 Task: Add Forces Of Nature Hemorrhoid Control Extra Strength to the cart.
Action: Mouse moved to (293, 141)
Screenshot: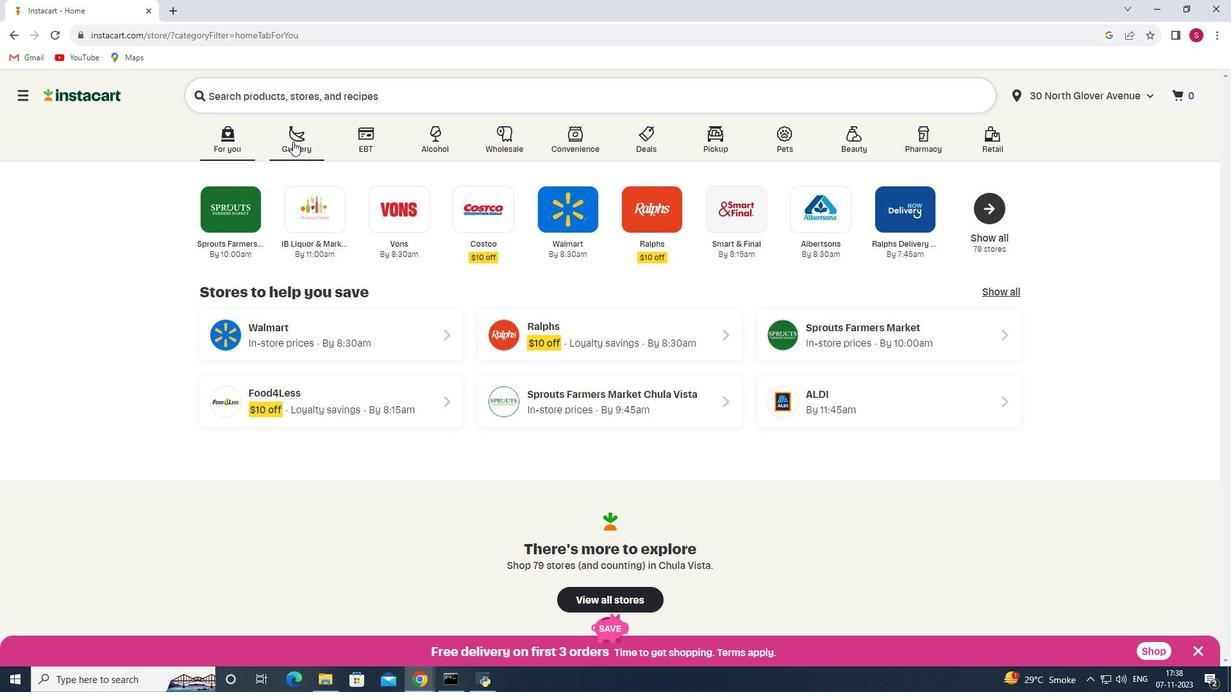 
Action: Mouse pressed left at (293, 141)
Screenshot: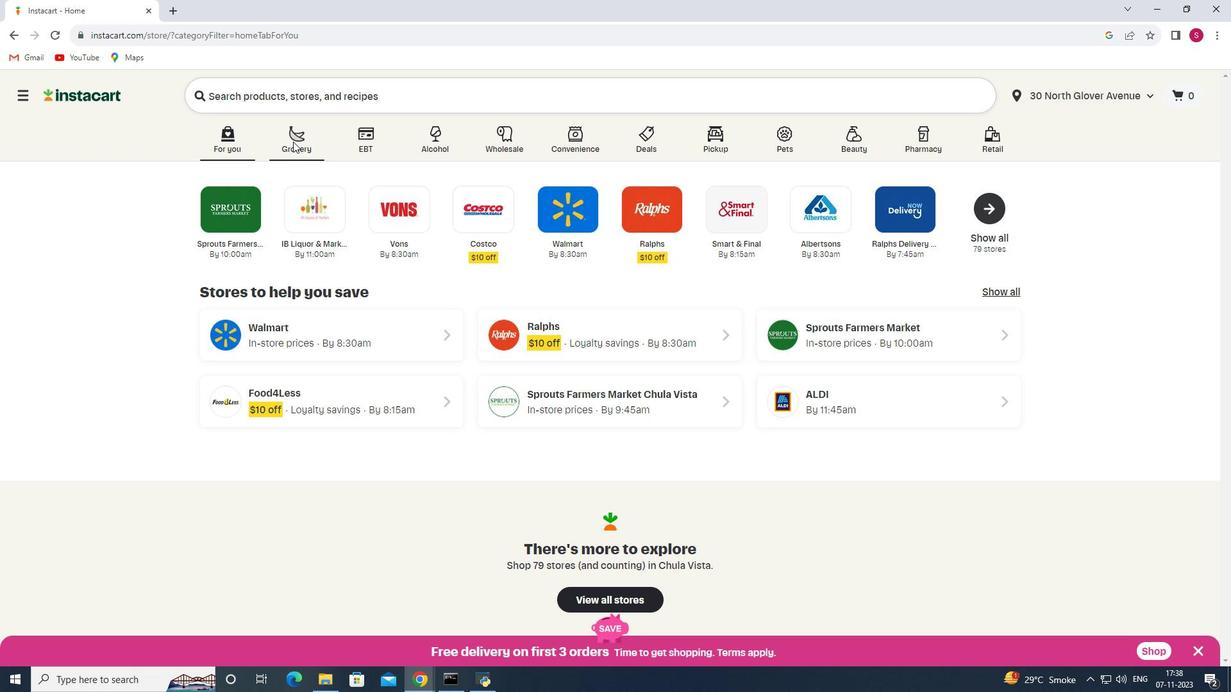 
Action: Mouse moved to (295, 371)
Screenshot: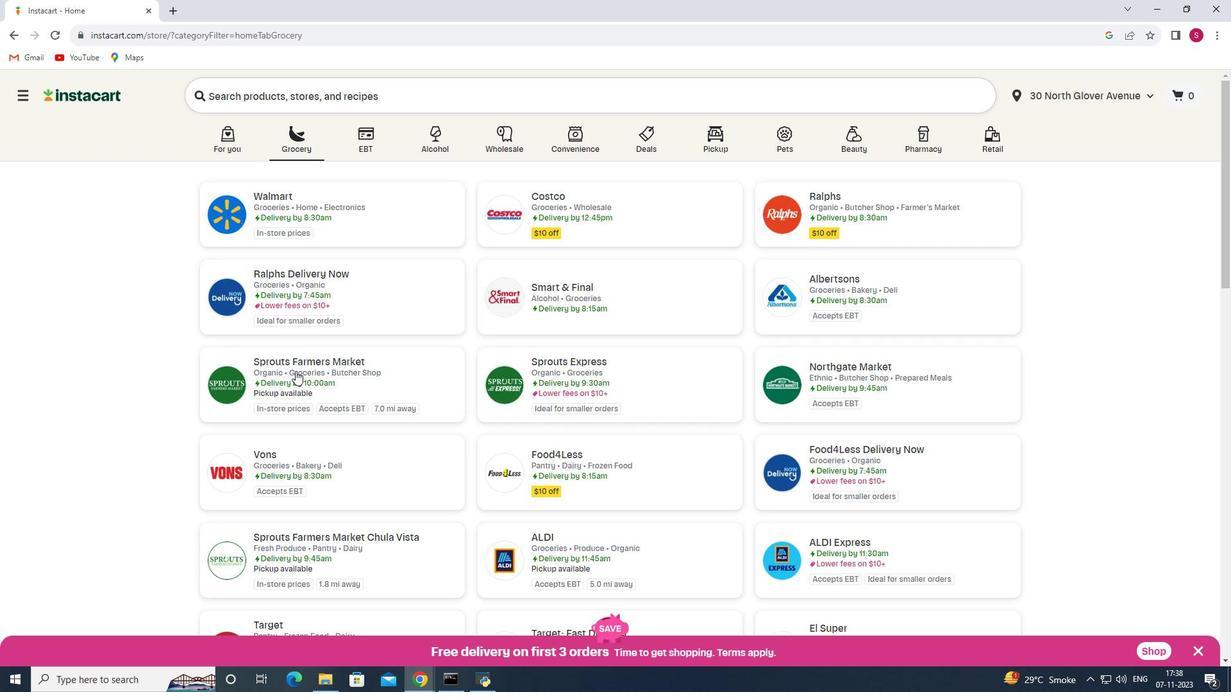
Action: Mouse pressed left at (295, 371)
Screenshot: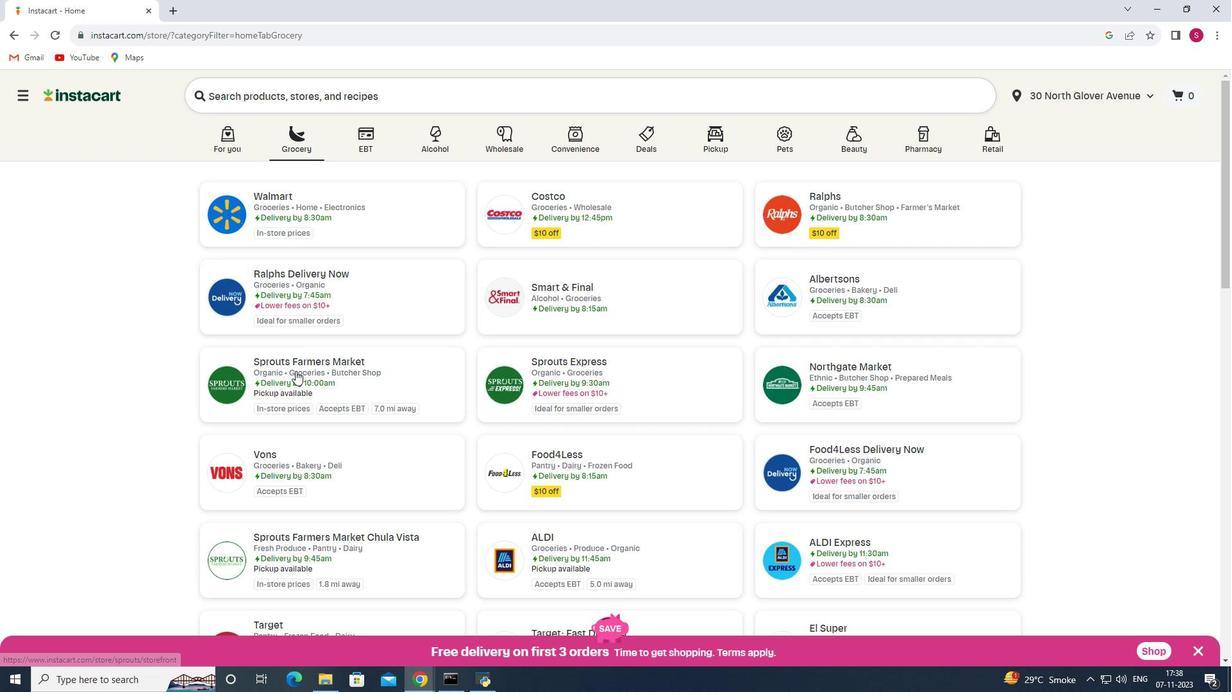 
Action: Mouse moved to (51, 382)
Screenshot: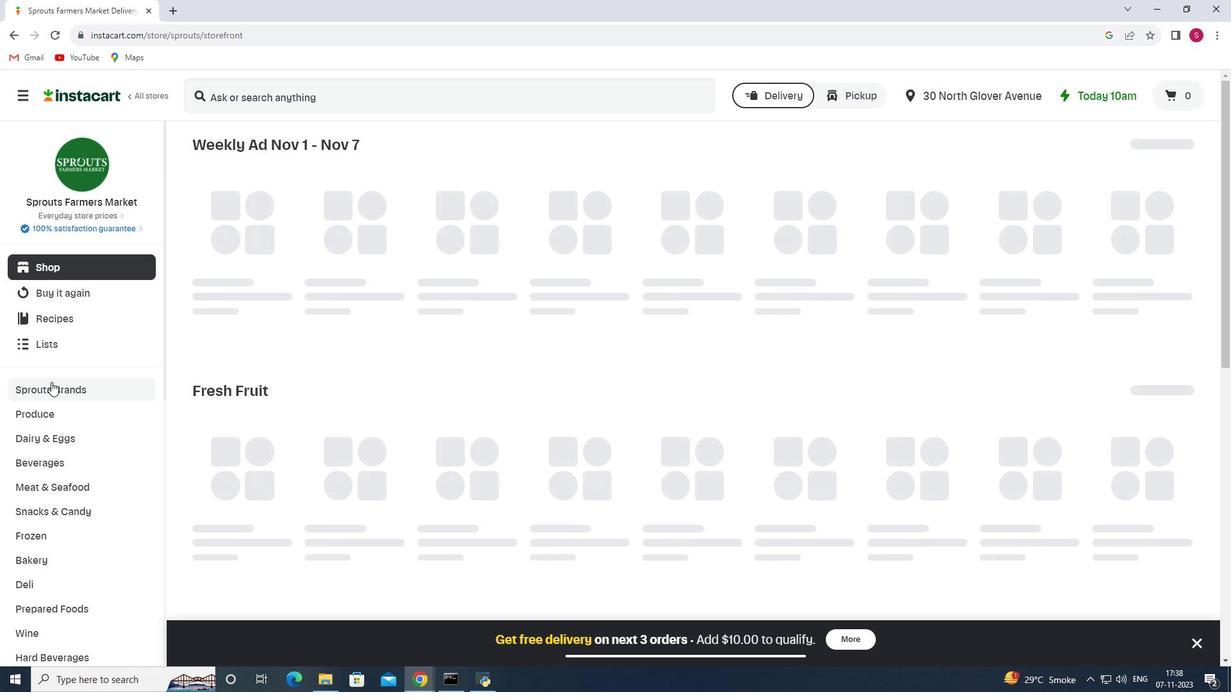 
Action: Mouse scrolled (51, 381) with delta (0, 0)
Screenshot: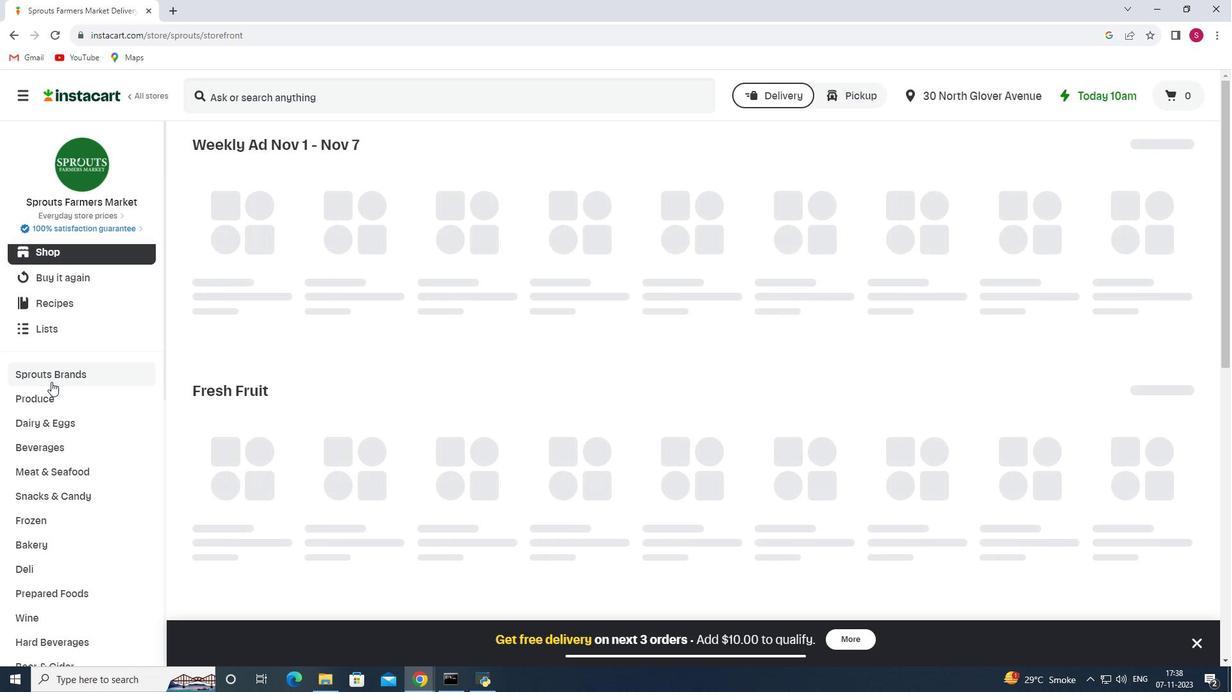 
Action: Mouse scrolled (51, 381) with delta (0, 0)
Screenshot: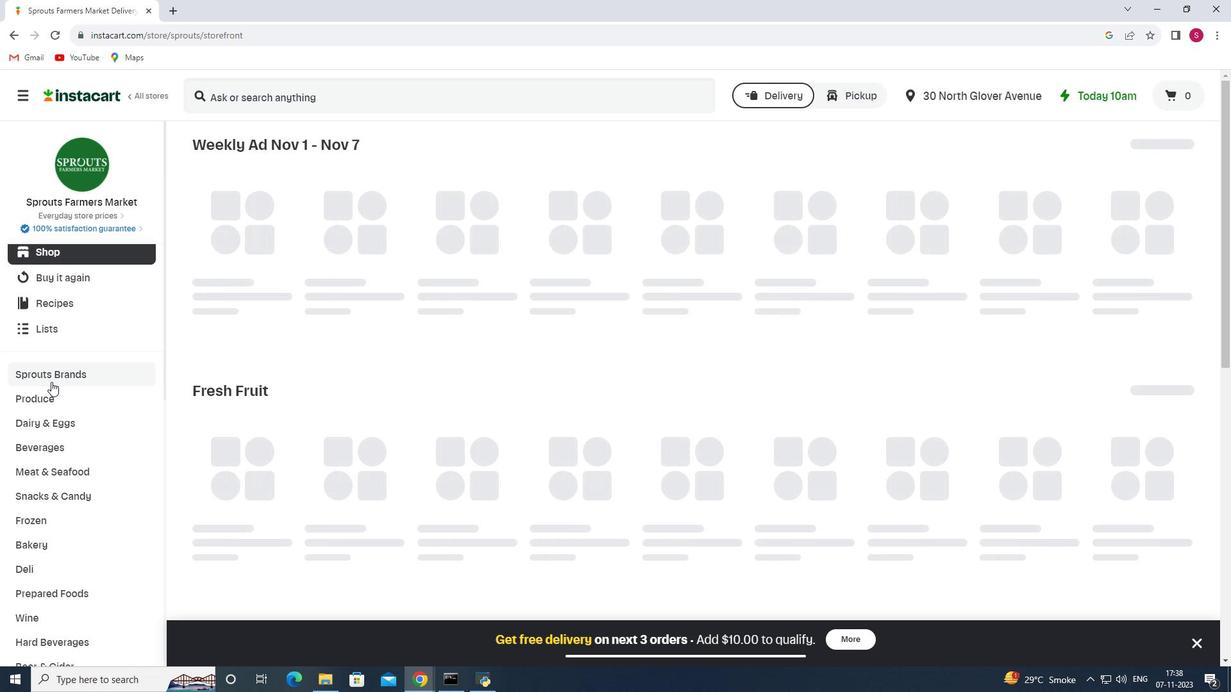 
Action: Mouse scrolled (51, 381) with delta (0, 0)
Screenshot: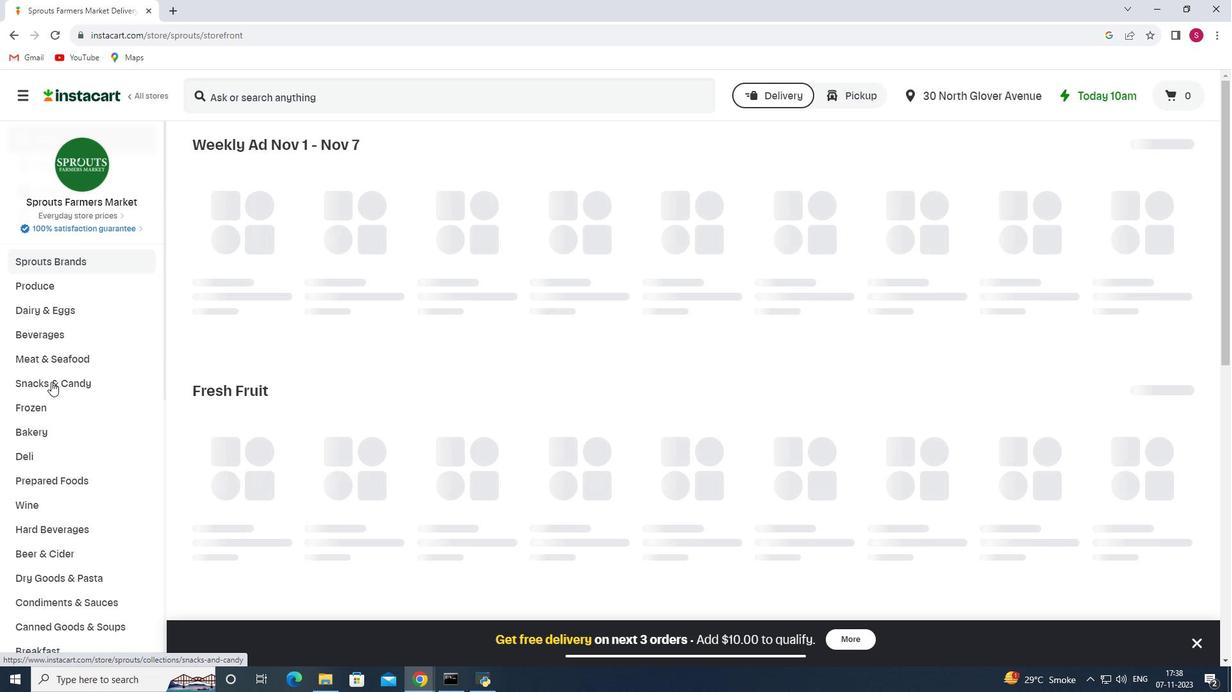
Action: Mouse scrolled (51, 381) with delta (0, 0)
Screenshot: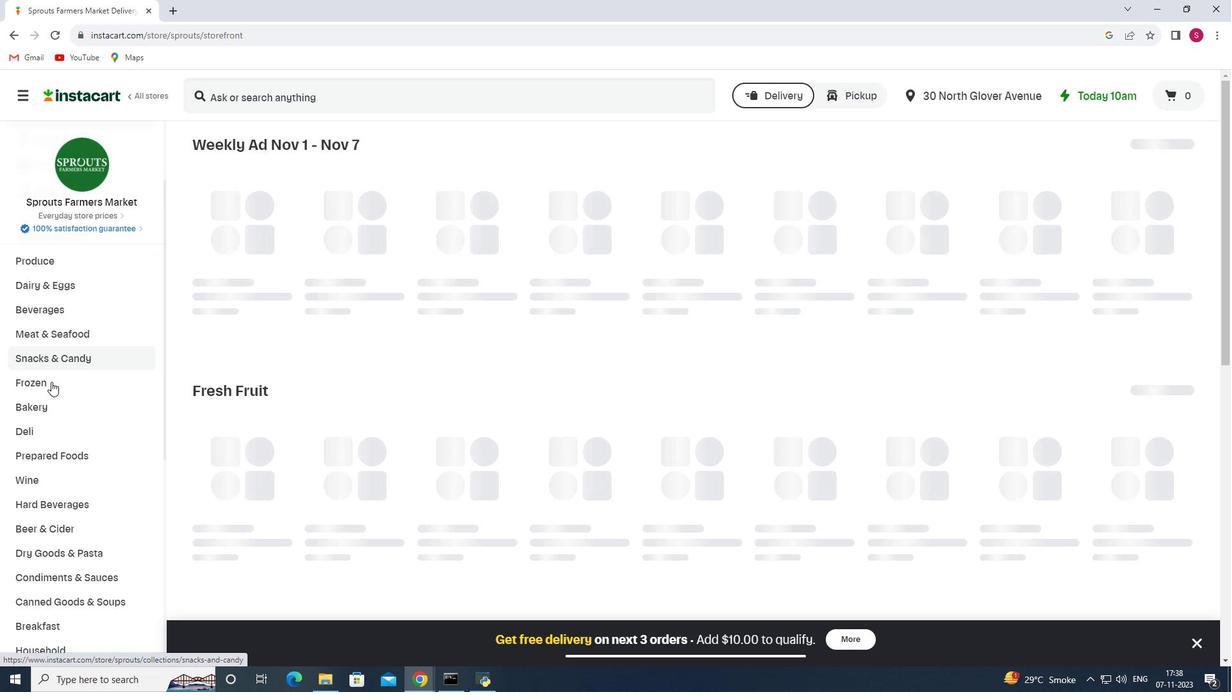 
Action: Mouse scrolled (51, 381) with delta (0, 0)
Screenshot: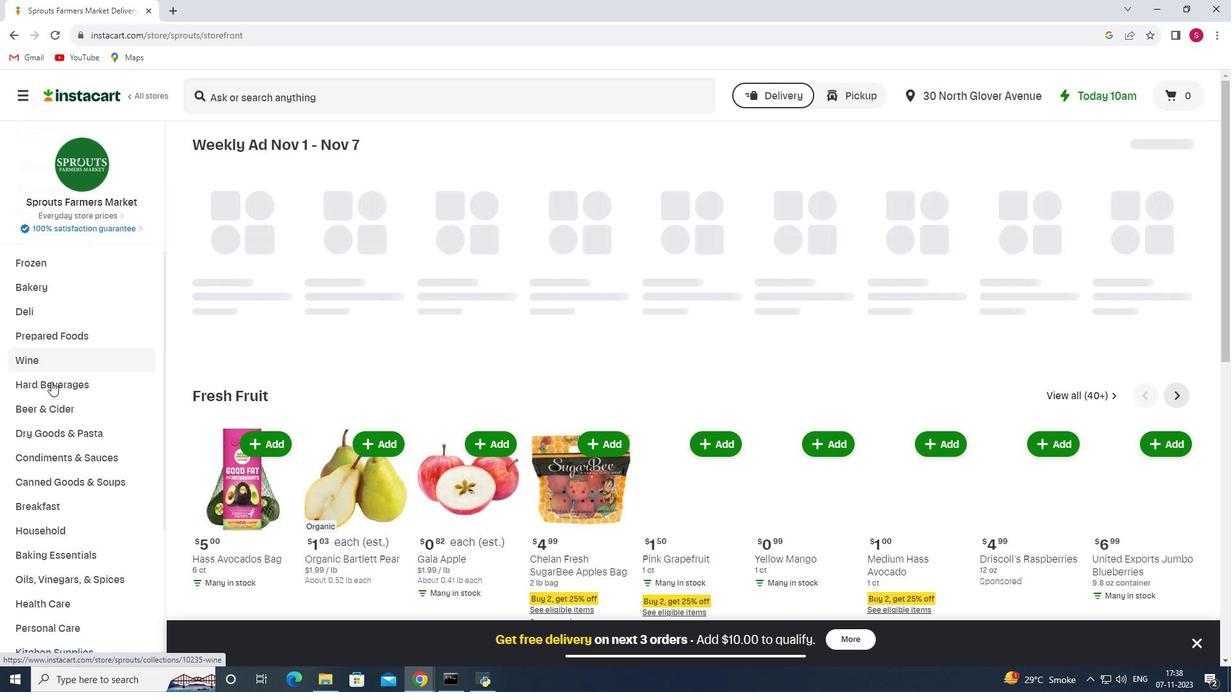 
Action: Mouse scrolled (51, 381) with delta (0, 0)
Screenshot: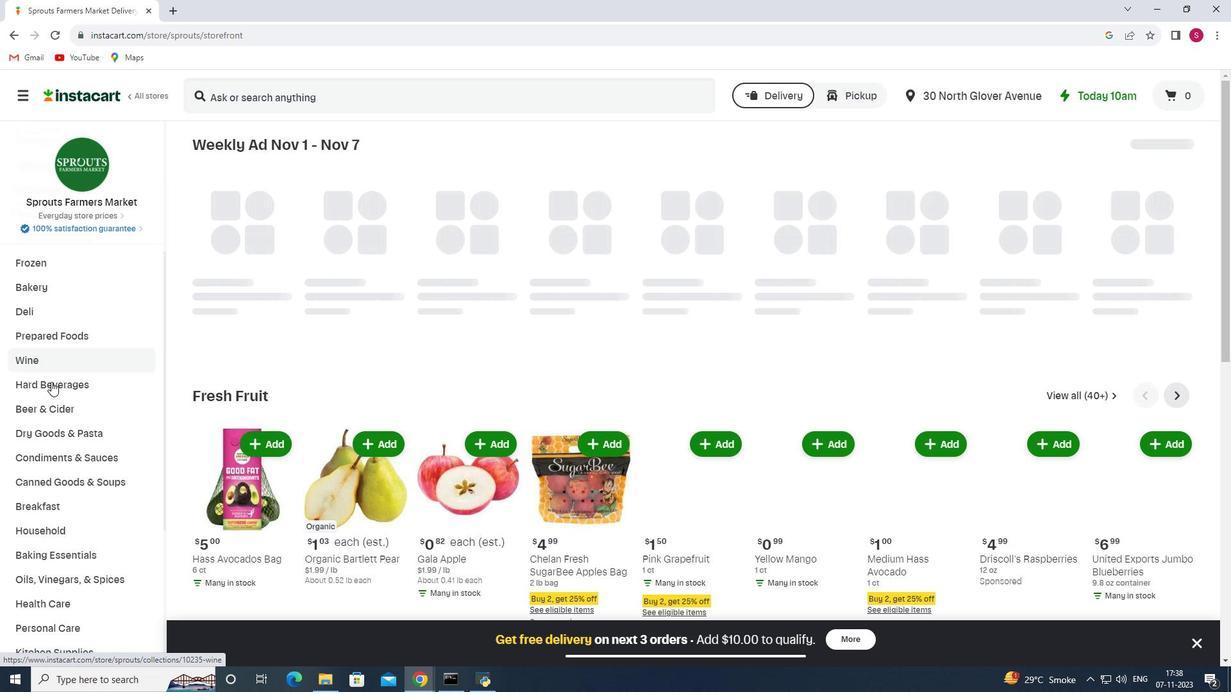 
Action: Mouse scrolled (51, 381) with delta (0, 0)
Screenshot: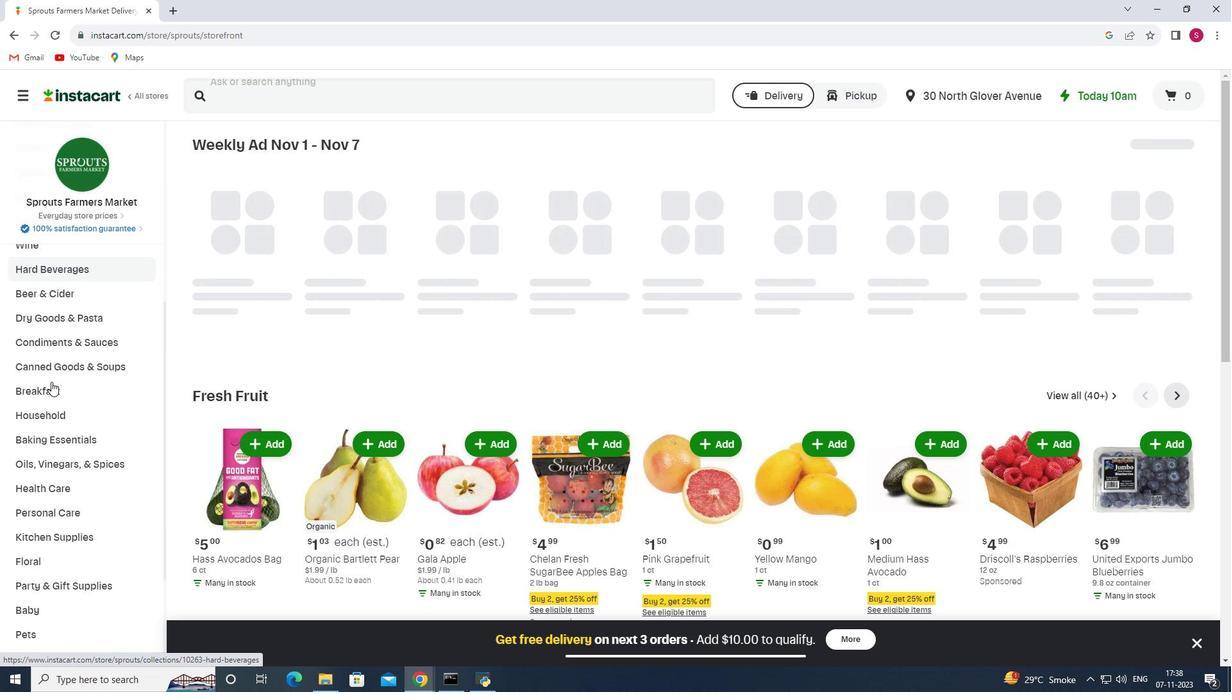 
Action: Mouse scrolled (51, 381) with delta (0, 0)
Screenshot: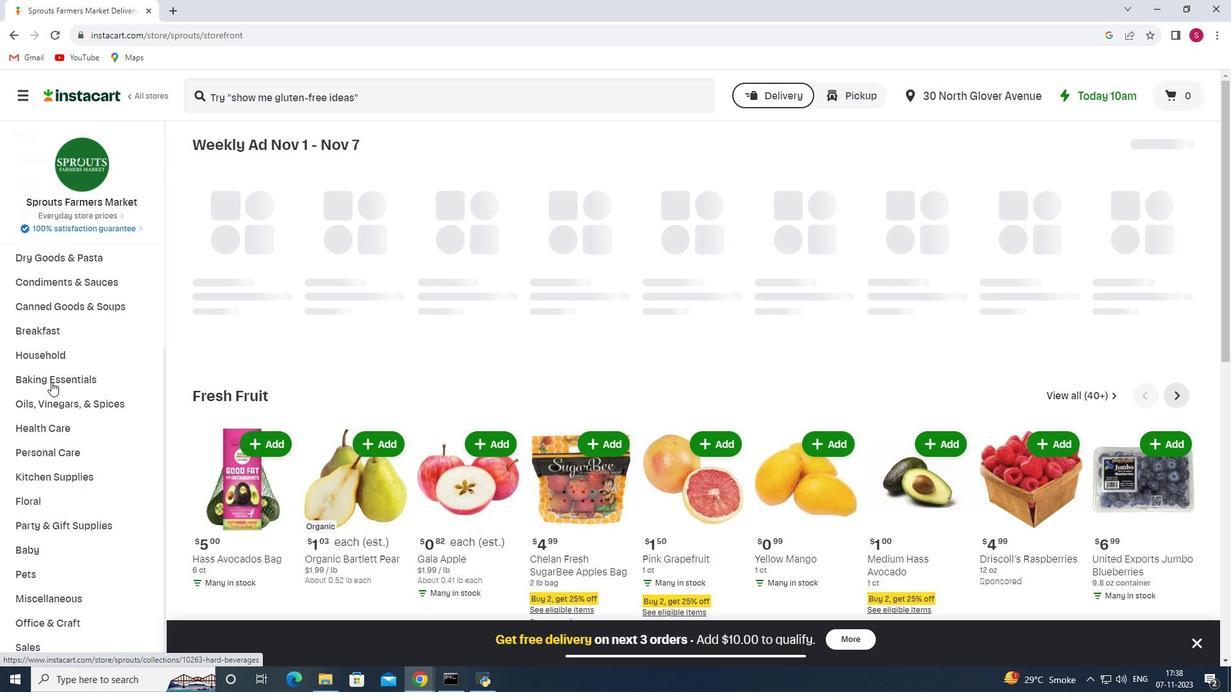 
Action: Mouse moved to (61, 366)
Screenshot: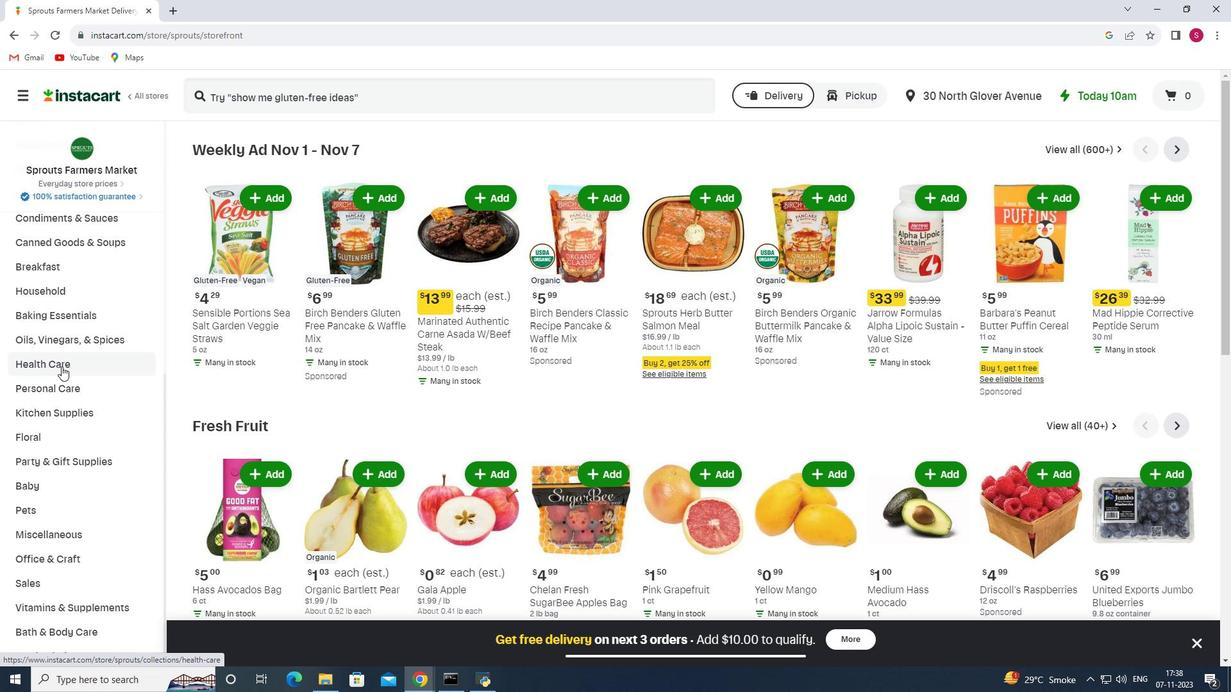 
Action: Mouse pressed left at (61, 366)
Screenshot: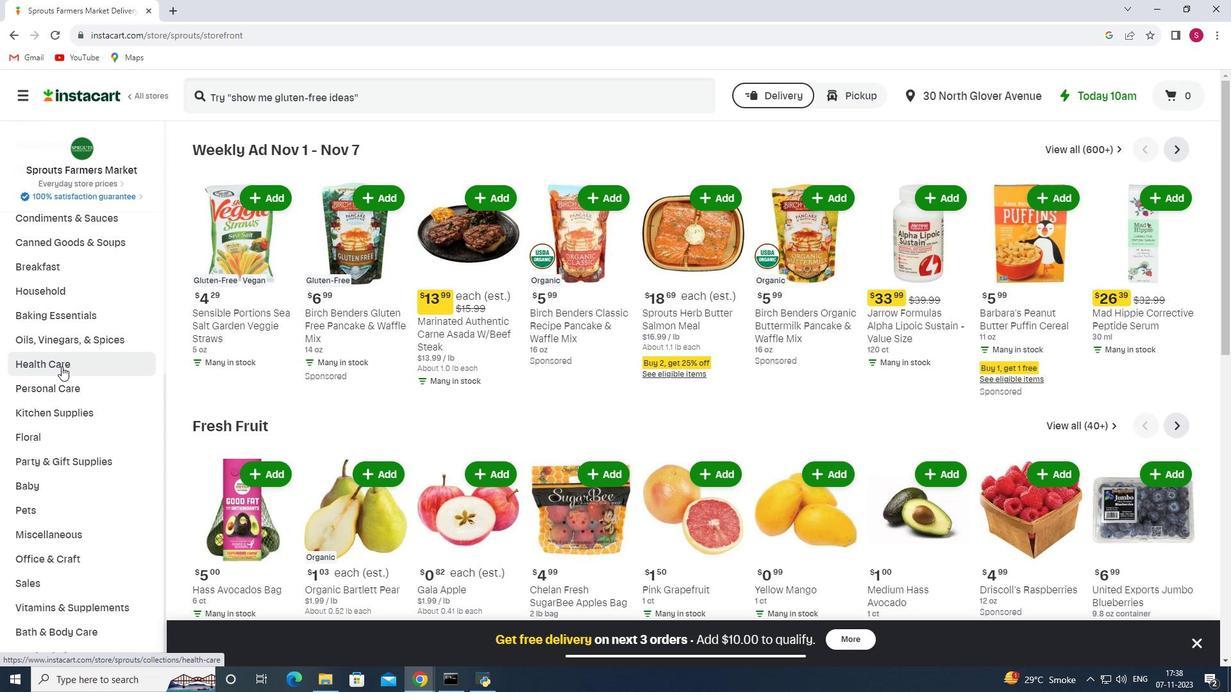 
Action: Mouse moved to (419, 183)
Screenshot: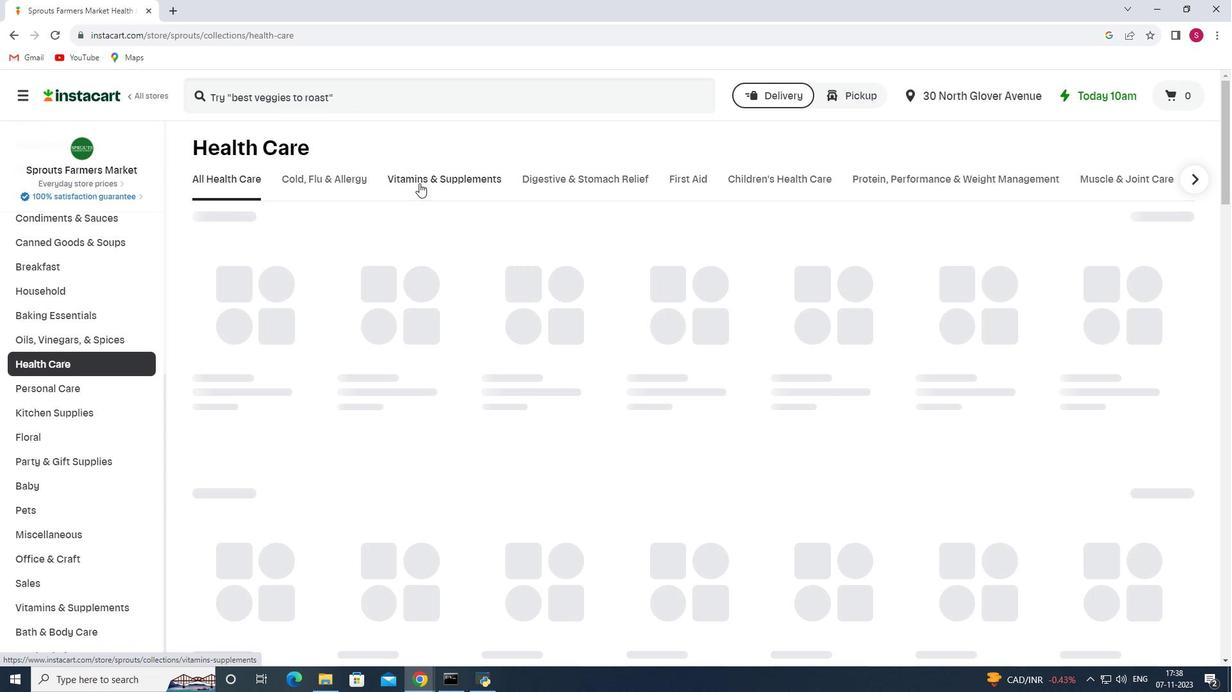 
Action: Mouse pressed left at (419, 183)
Screenshot: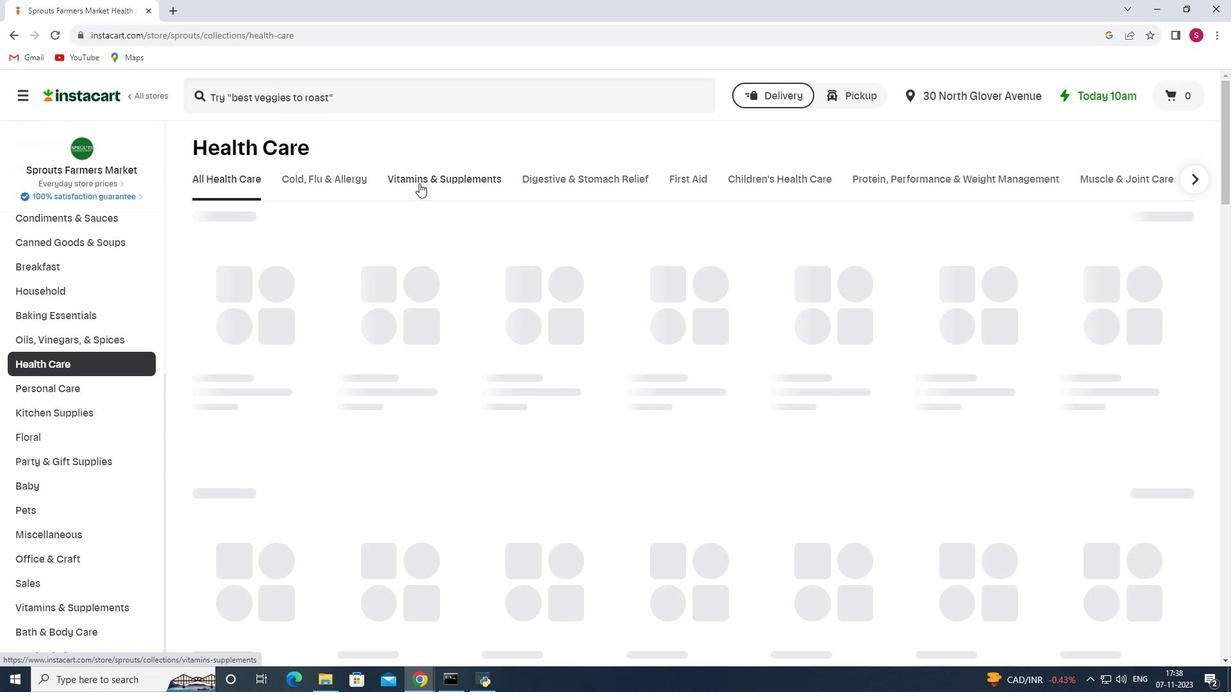 
Action: Mouse moved to (1041, 236)
Screenshot: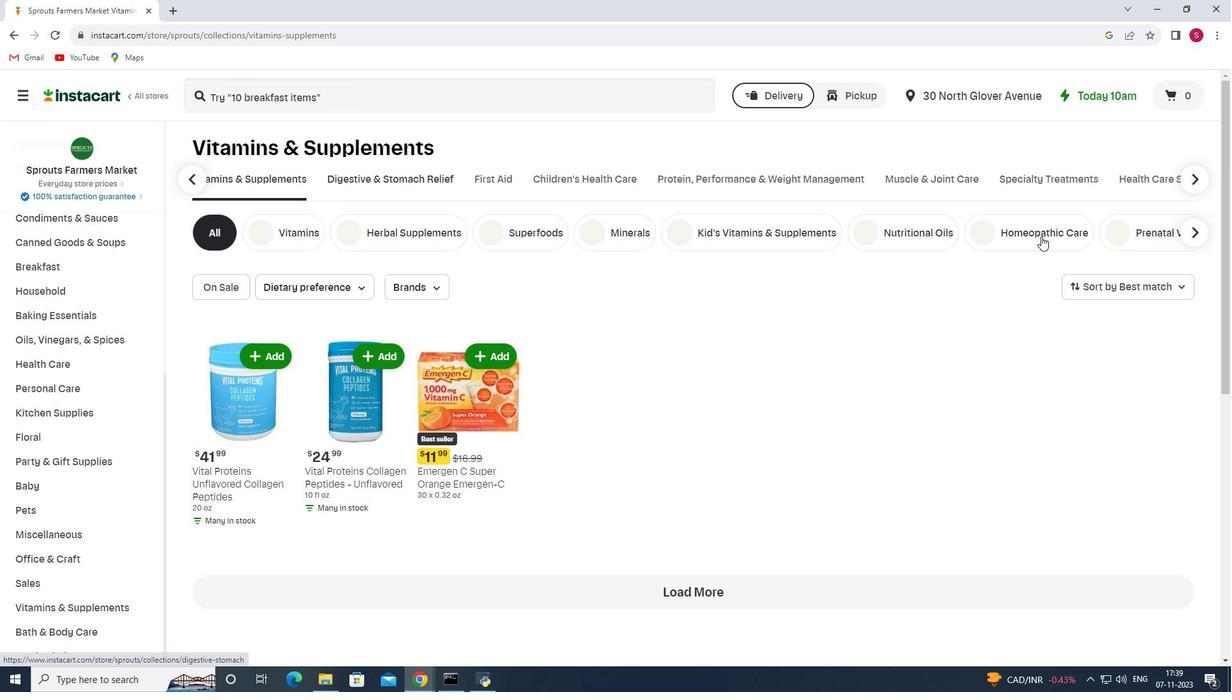 
Action: Mouse pressed left at (1041, 236)
Screenshot: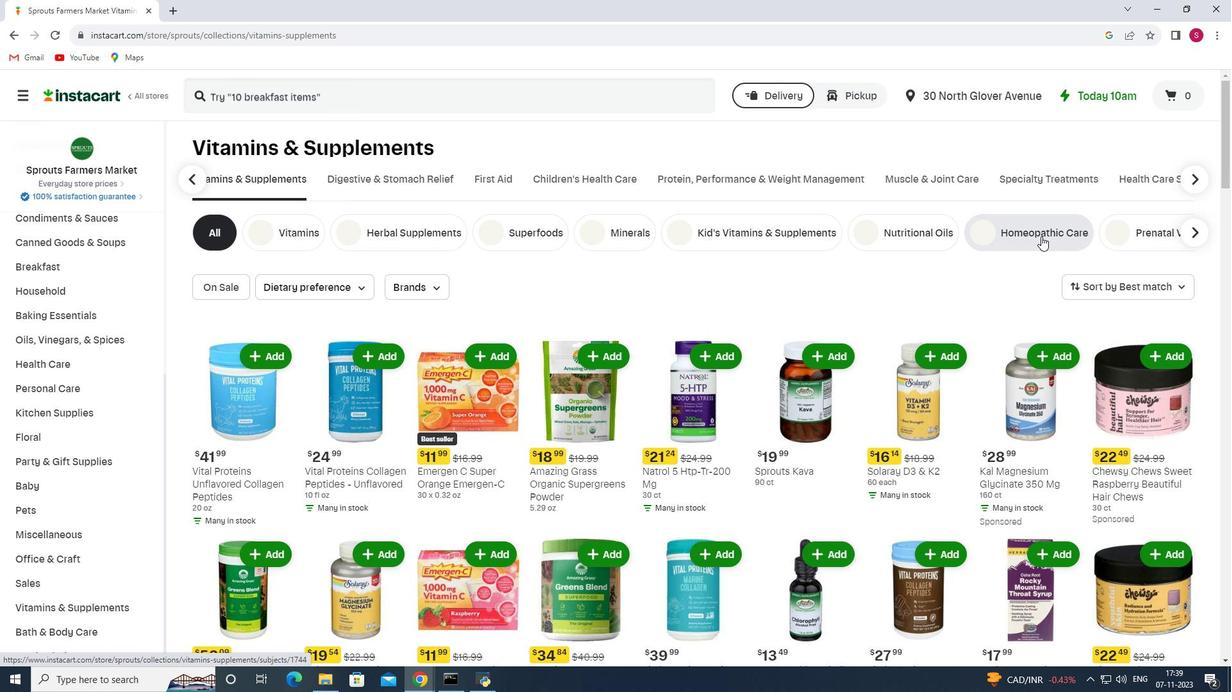 
Action: Mouse moved to (447, 98)
Screenshot: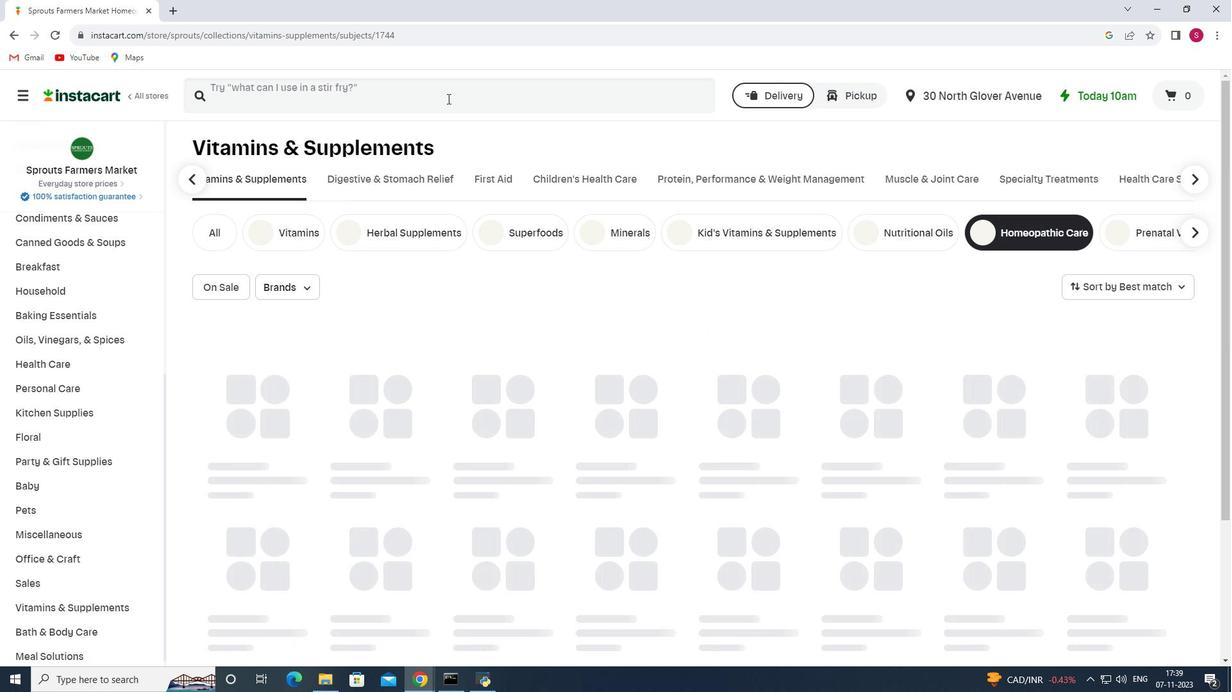 
Action: Mouse pressed left at (447, 98)
Screenshot: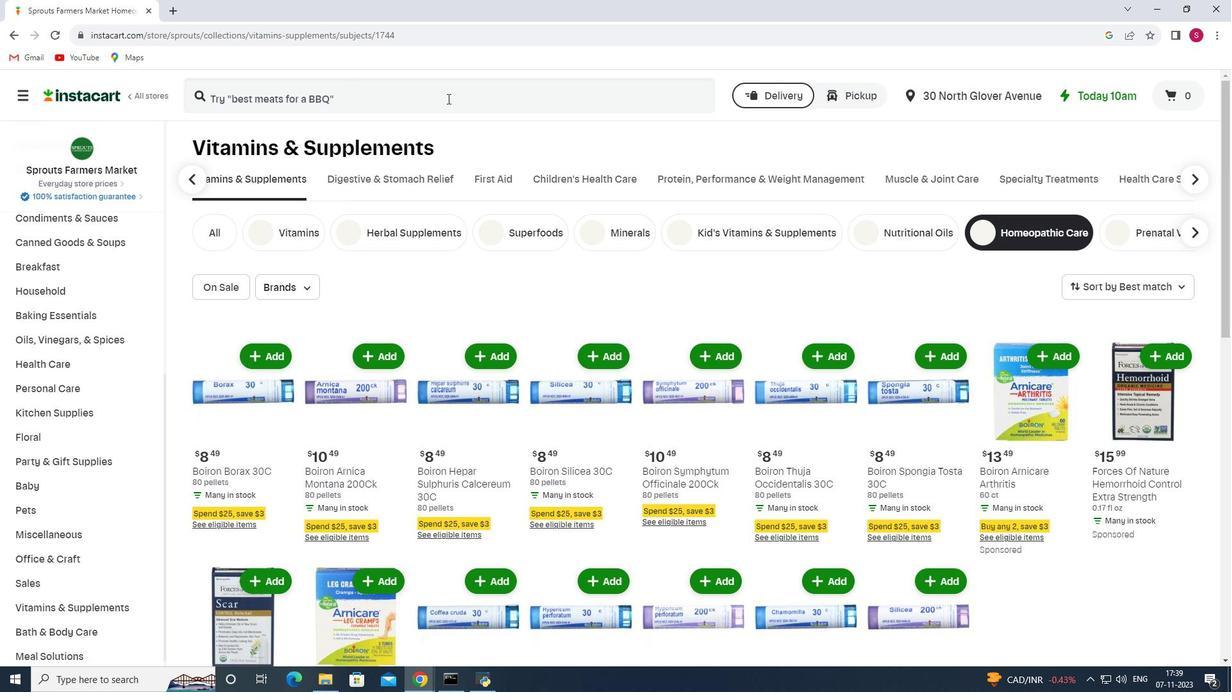 
Action: Key pressed <Key.shift>Forces<Key.space><Key.shift>Of<Key.space><Key.shift>Nature<Key.space><Key.shift>Hemorrhoid<Key.space><Key.shift>Control<Key.space><Key.shift>Extra<Key.space><Key.shift>Strength<Key.enter>
Screenshot: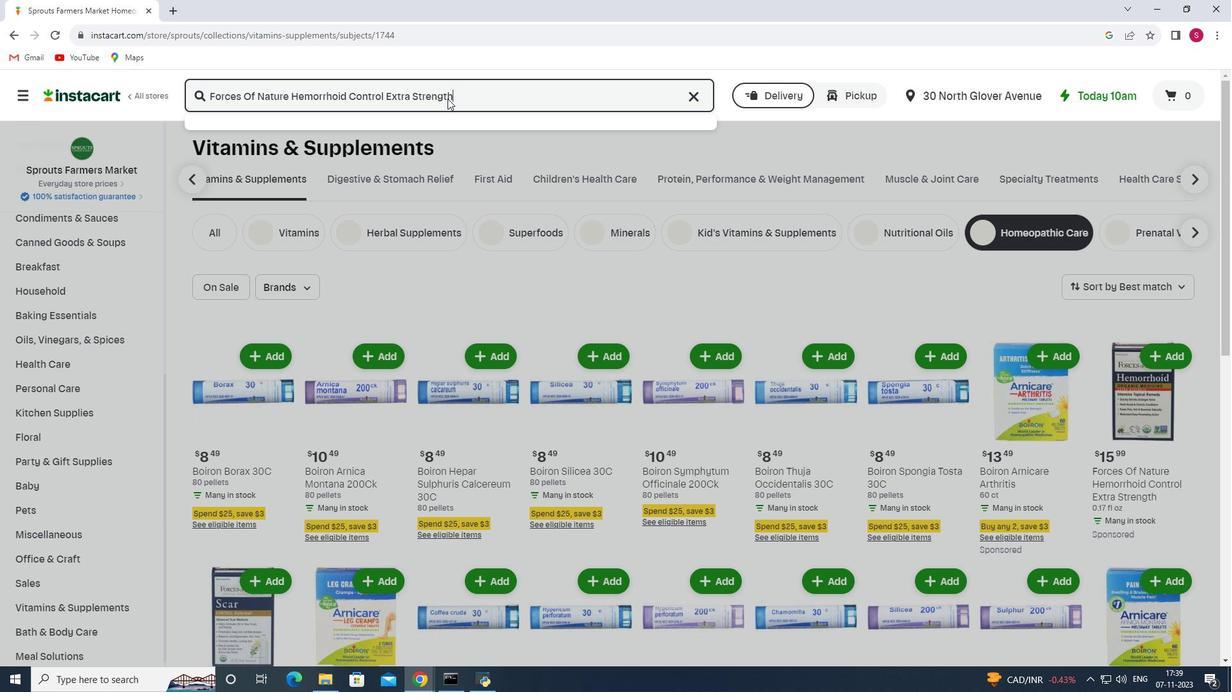 
Action: Mouse moved to (366, 205)
Screenshot: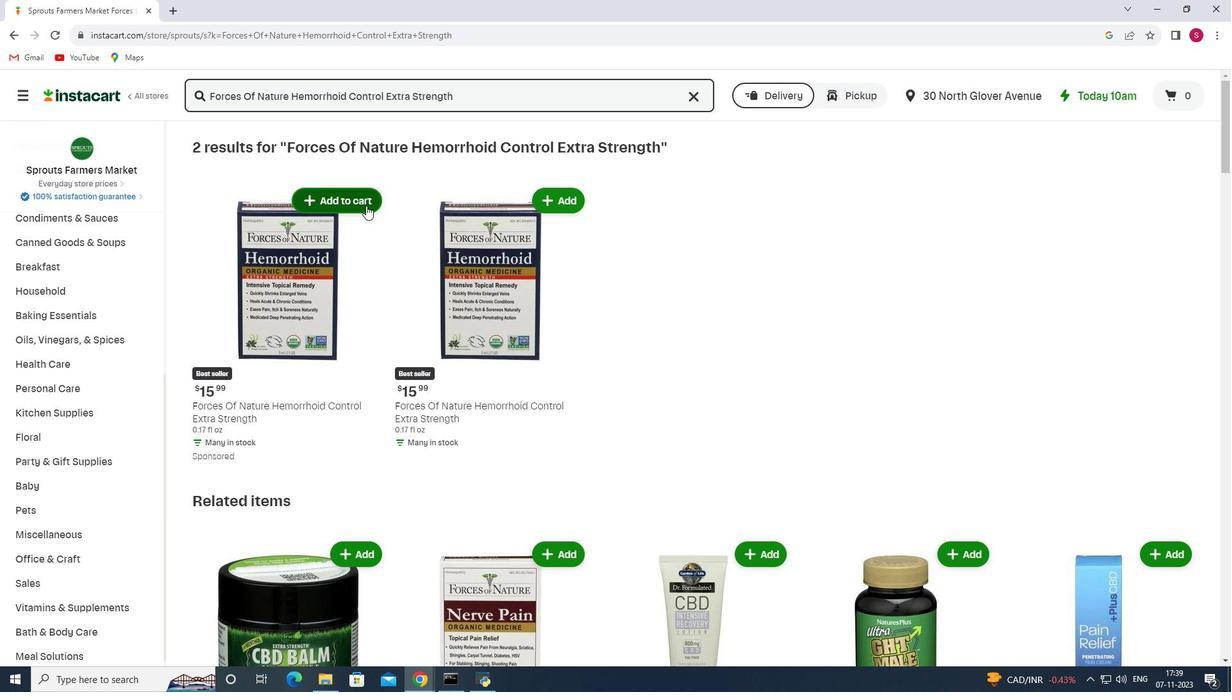 
Action: Mouse pressed left at (366, 205)
Screenshot: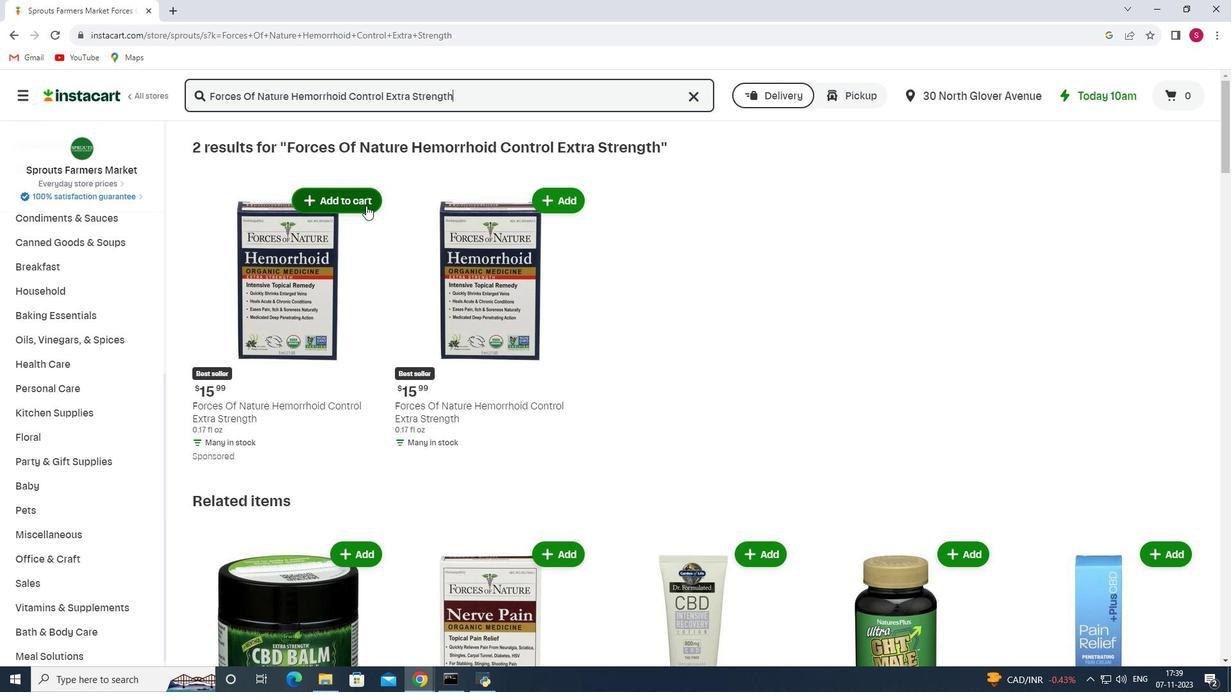 
Action: Mouse moved to (386, 262)
Screenshot: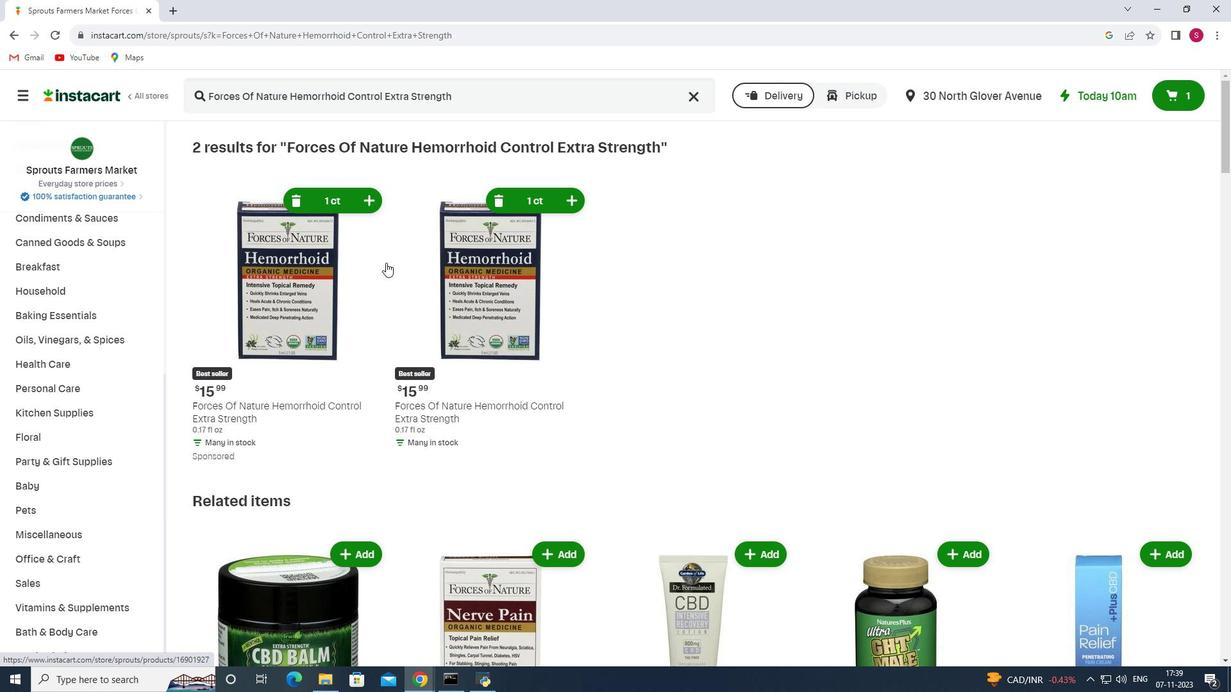 
